 Task: In the  document invoice.epub Use the tool word Count 'and display word count while typing'. Find the word using Dictionary 'shared'. Below name insert the link: www.facebook.com
Action: Mouse moved to (209, 78)
Screenshot: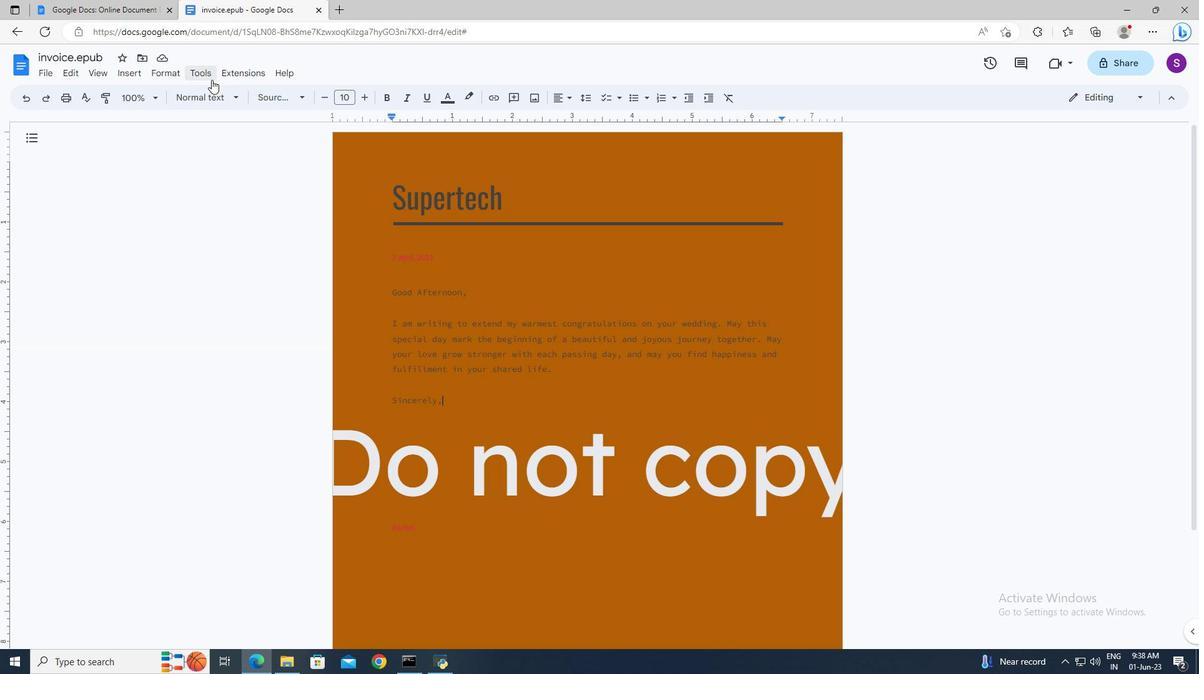 
Action: Mouse pressed left at (209, 78)
Screenshot: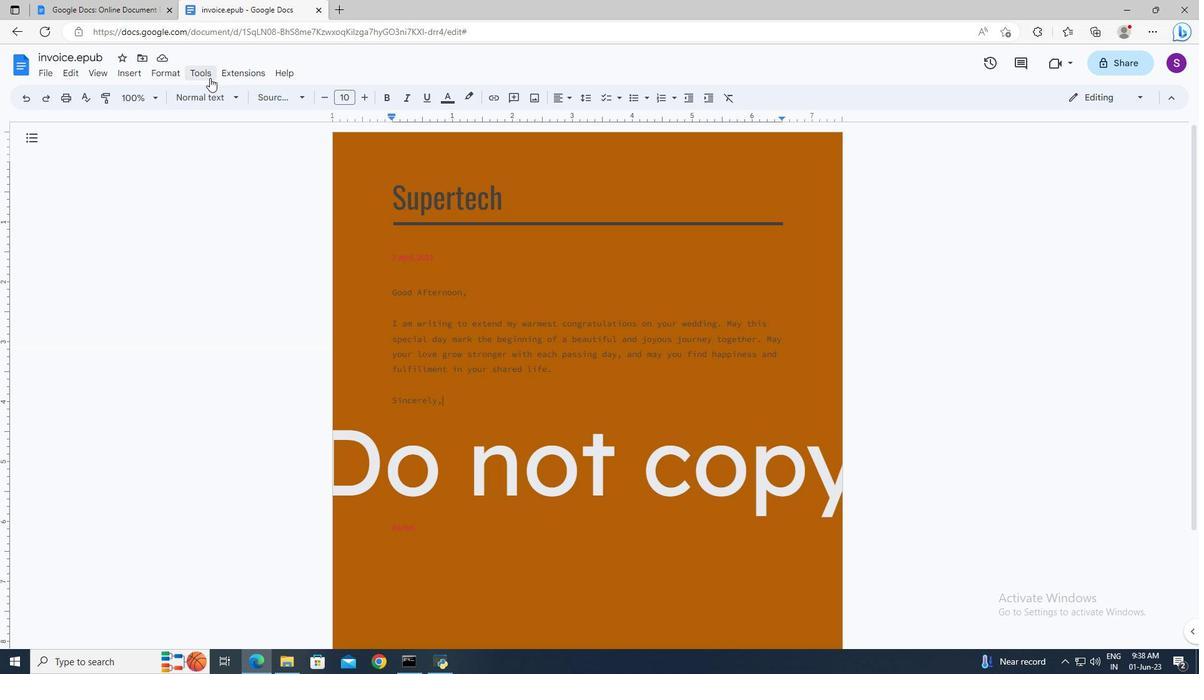 
Action: Mouse moved to (244, 110)
Screenshot: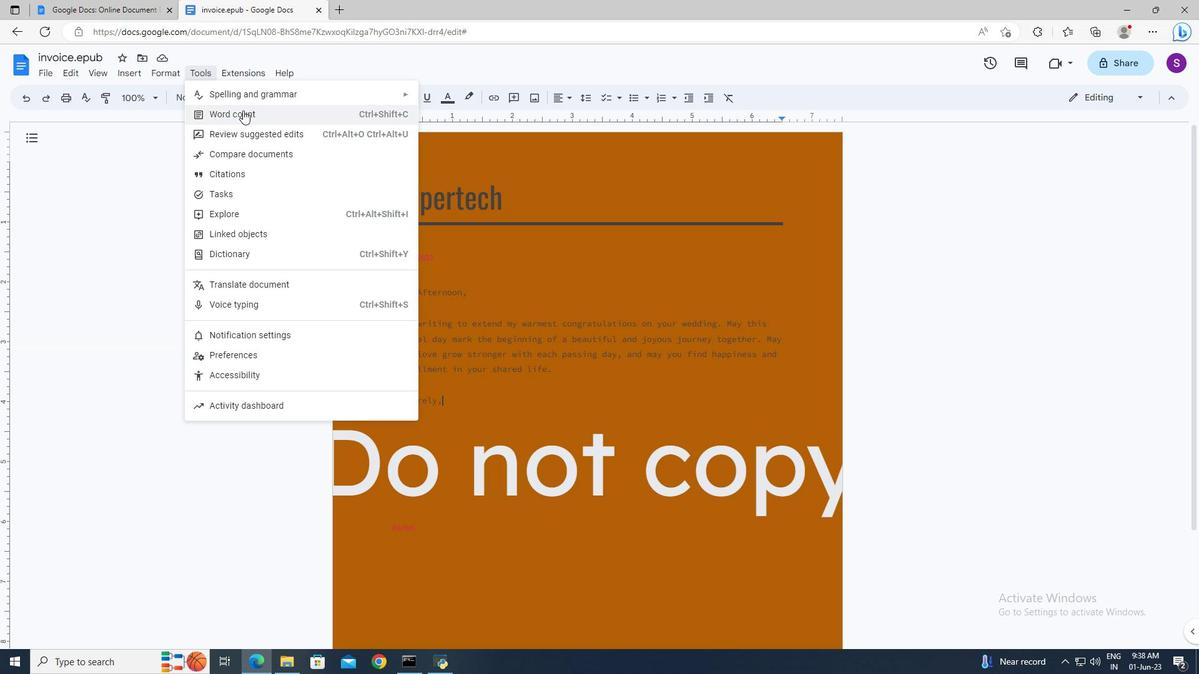 
Action: Mouse pressed left at (244, 110)
Screenshot: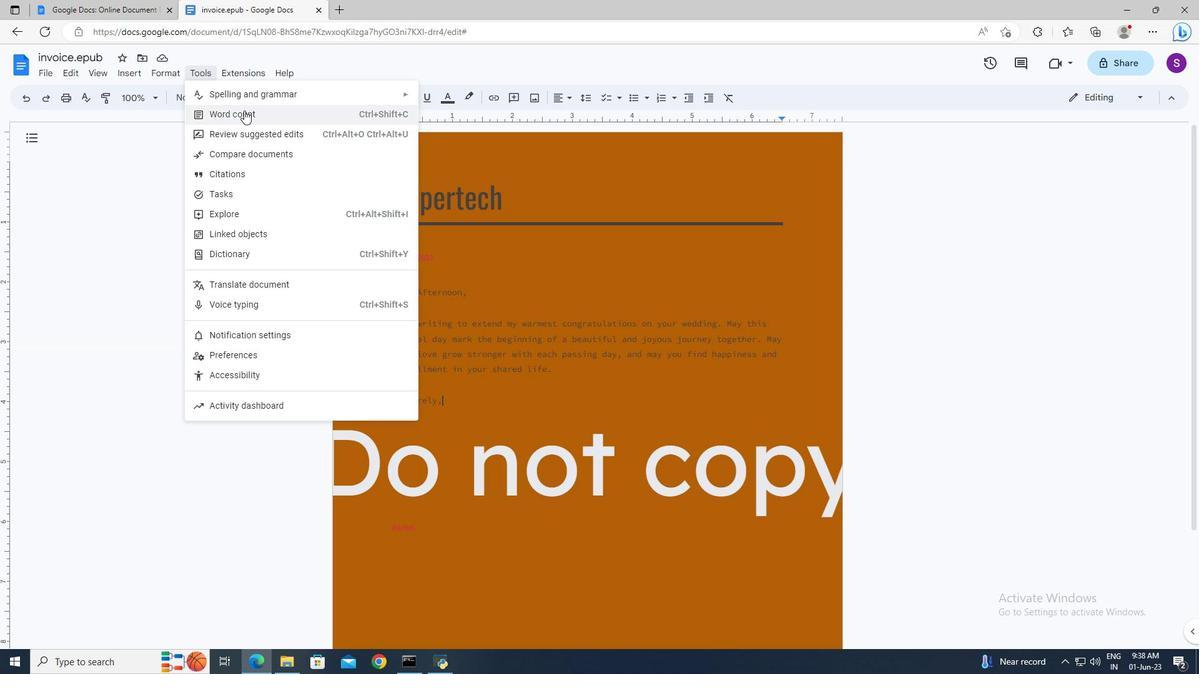 
Action: Mouse moved to (519, 404)
Screenshot: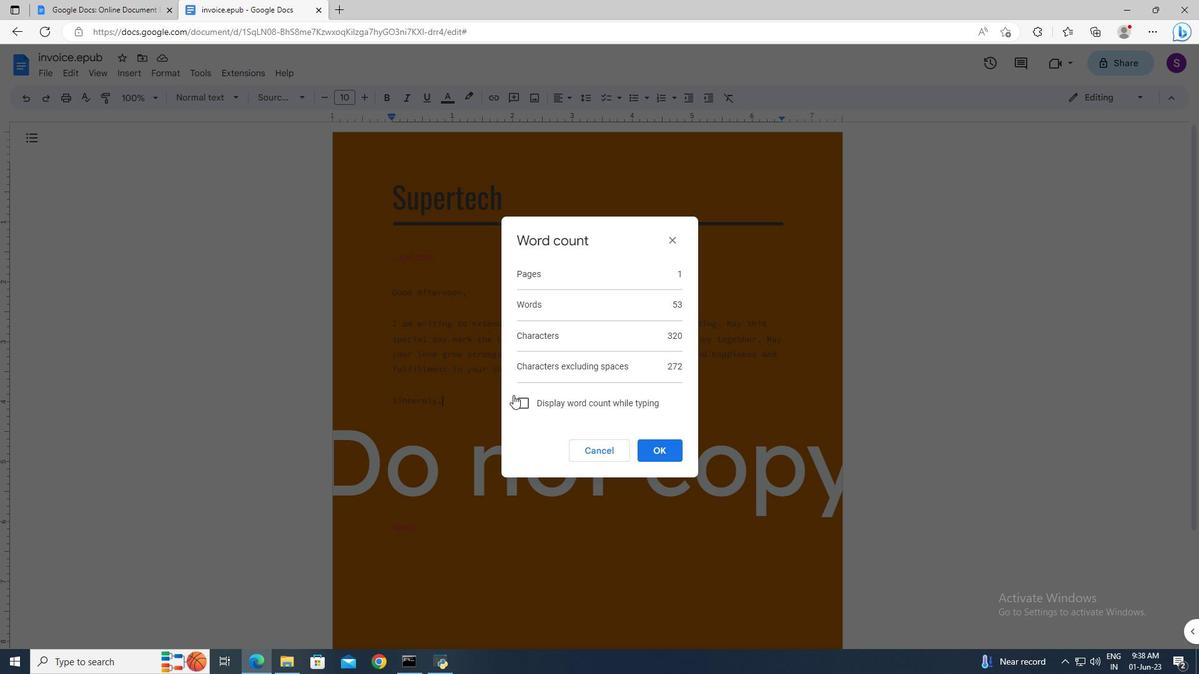 
Action: Mouse pressed left at (519, 404)
Screenshot: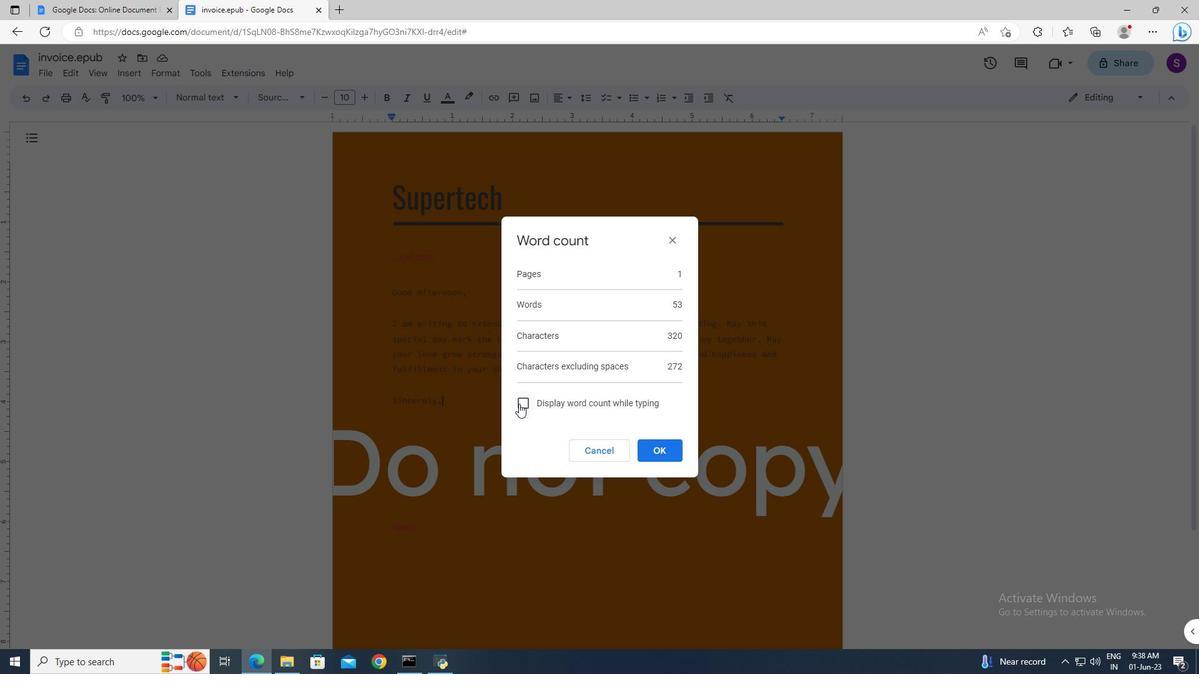
Action: Mouse moved to (656, 448)
Screenshot: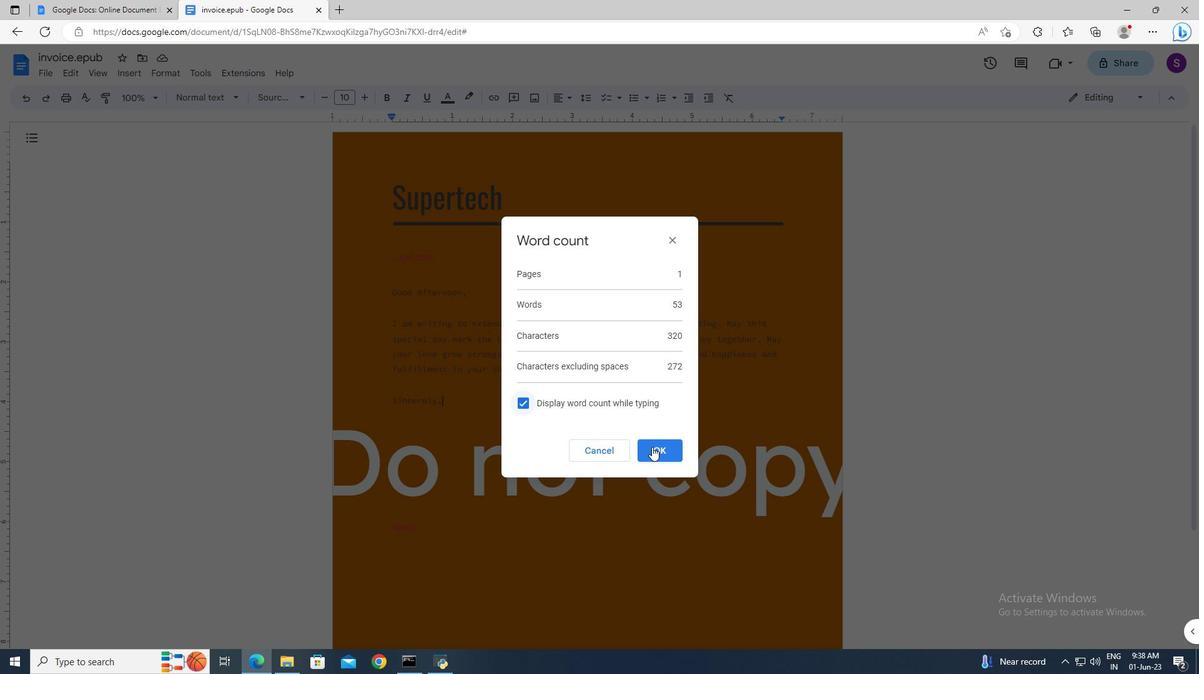 
Action: Mouse pressed left at (656, 448)
Screenshot: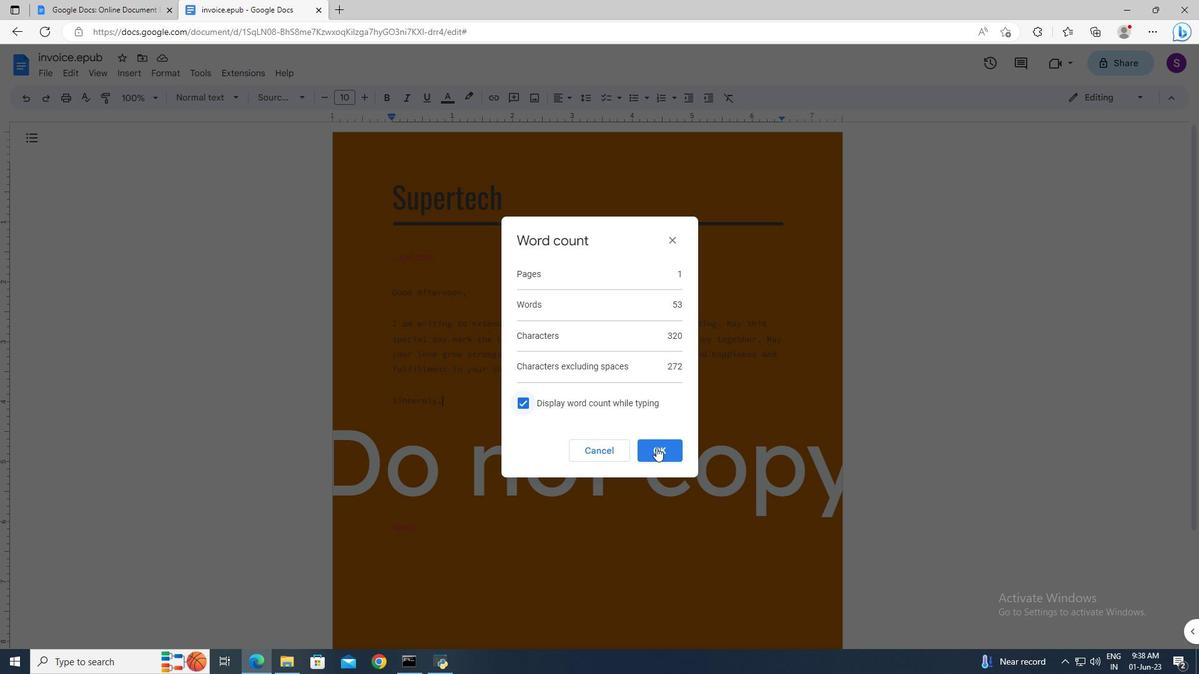 
Action: Mouse moved to (206, 73)
Screenshot: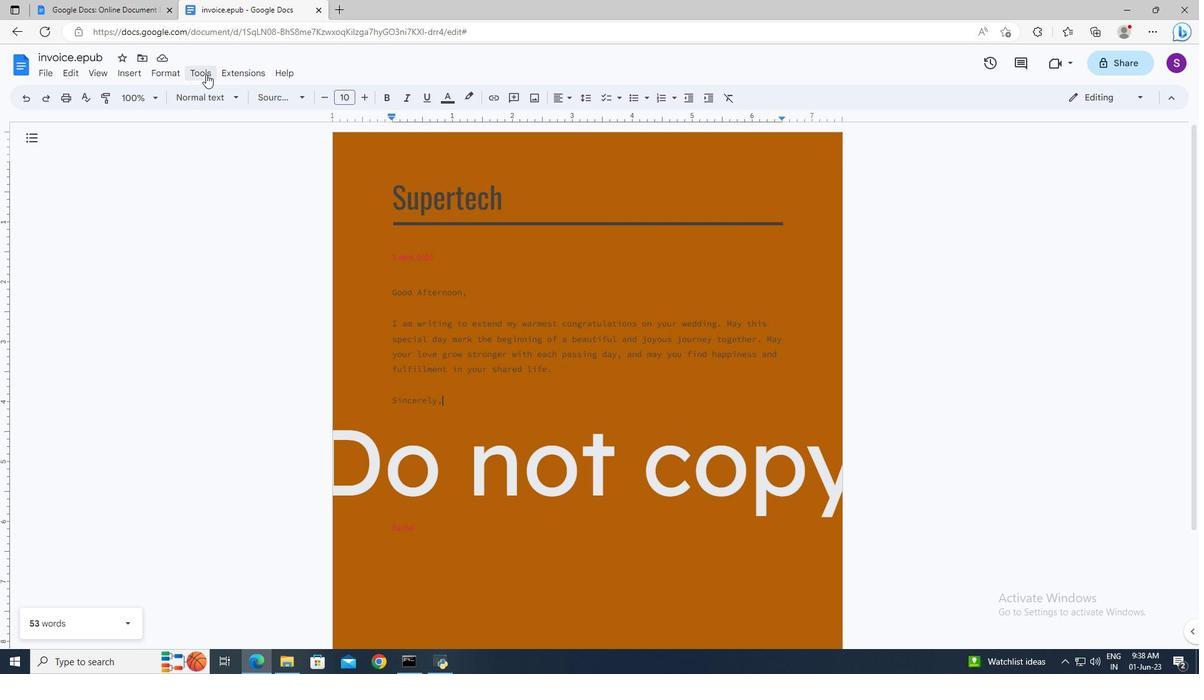 
Action: Mouse pressed left at (206, 73)
Screenshot: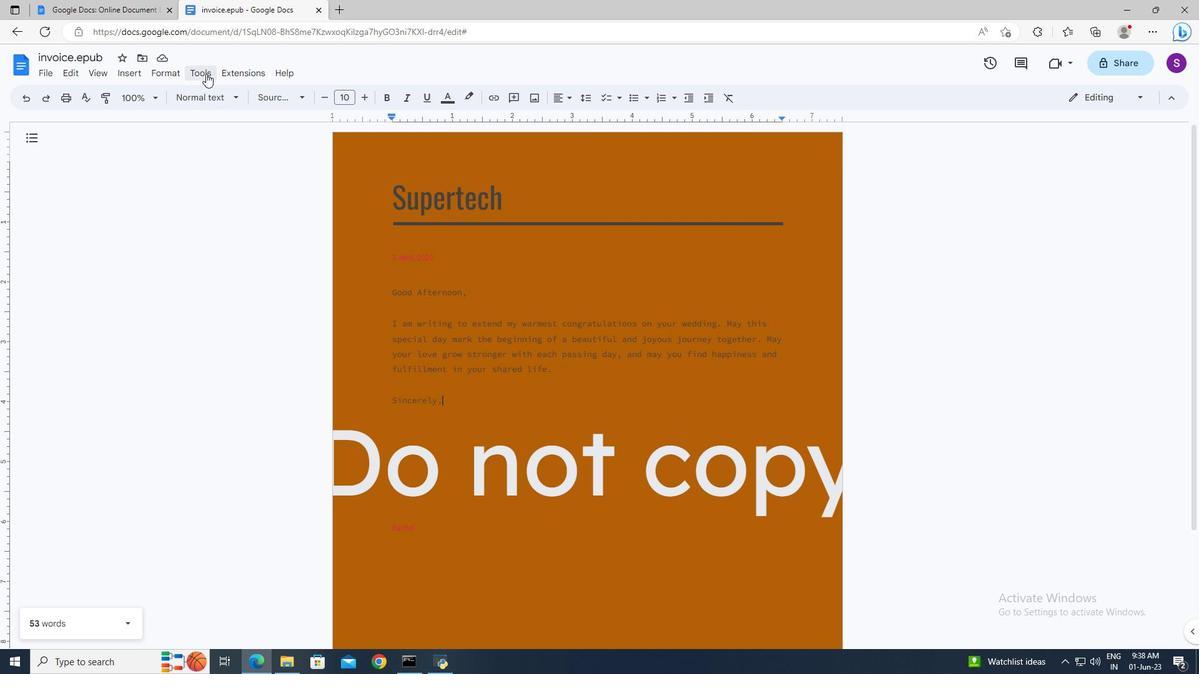 
Action: Mouse moved to (234, 259)
Screenshot: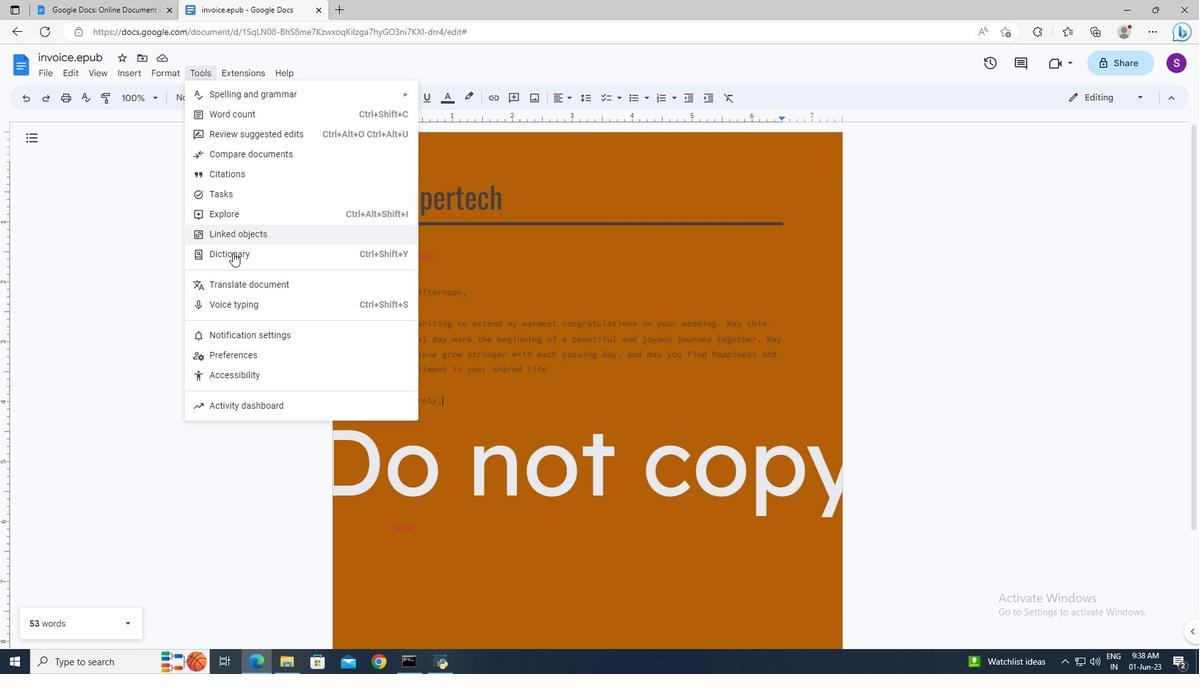 
Action: Mouse pressed left at (234, 259)
Screenshot: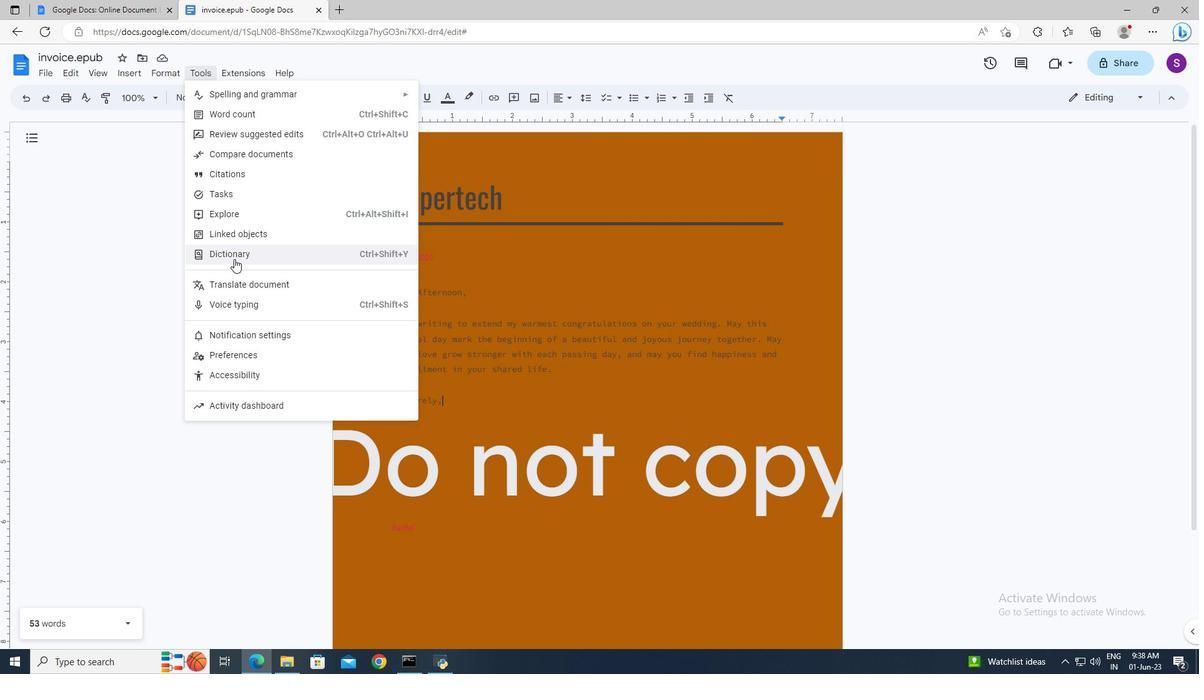 
Action: Mouse moved to (1080, 140)
Screenshot: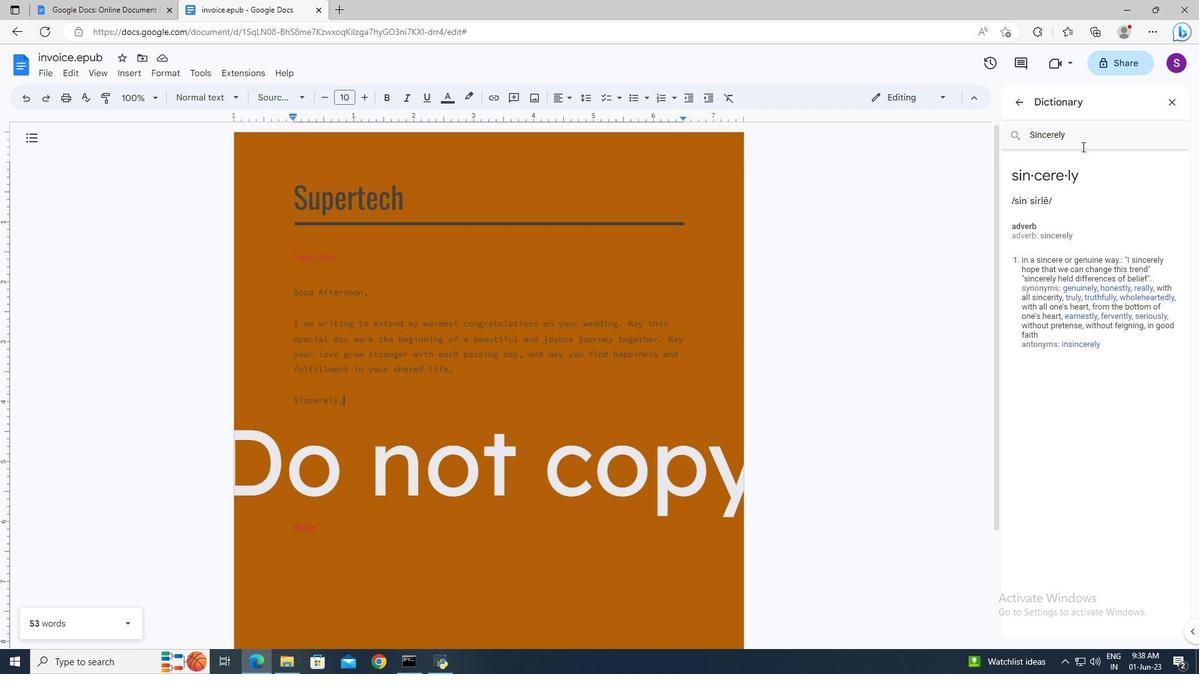 
Action: Mouse pressed left at (1080, 140)
Screenshot: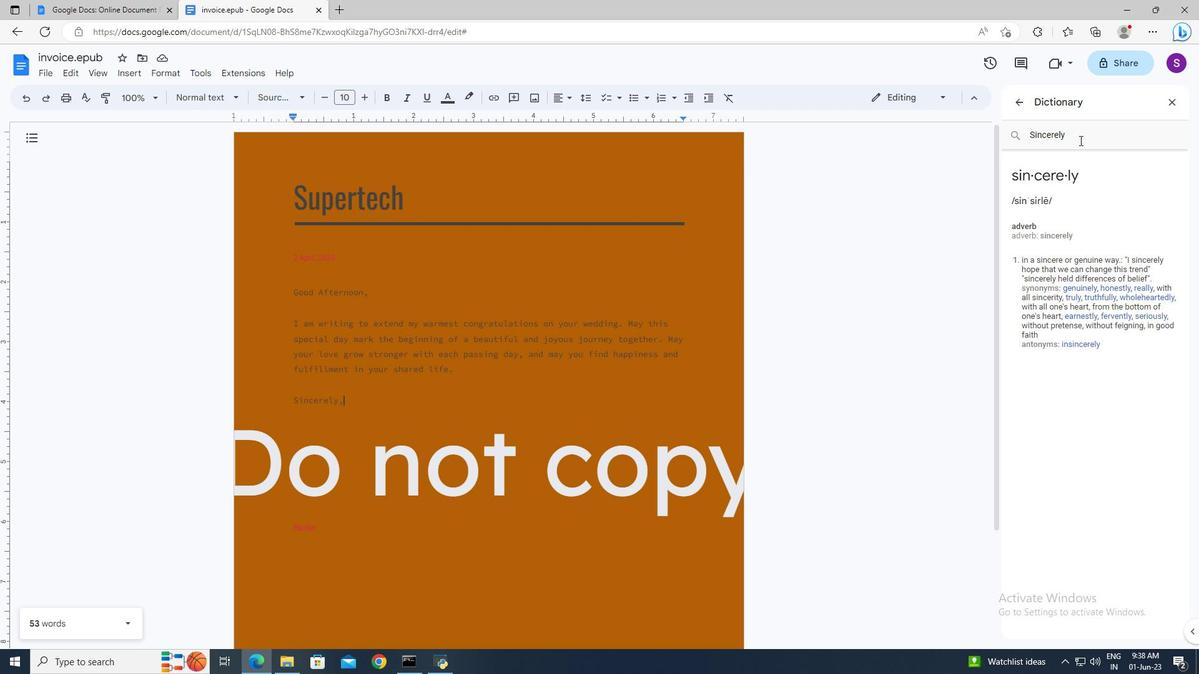
Action: Key pressed ctrl+A<Key.delete>shared<Key.enter>
Screenshot: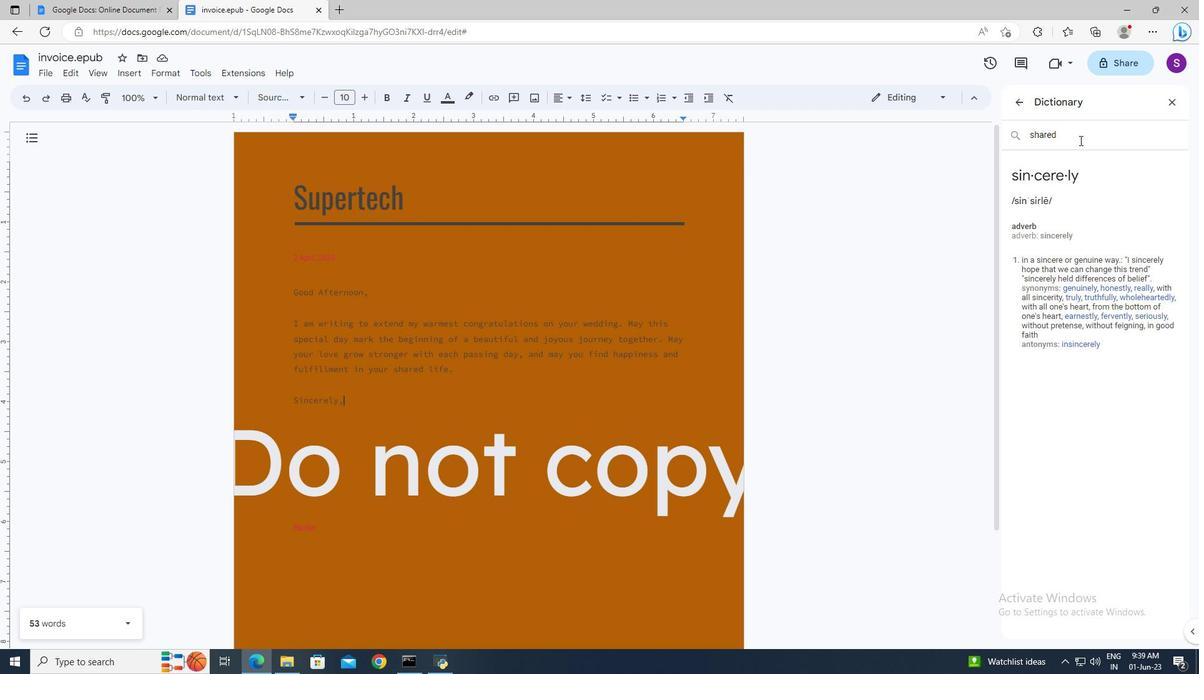 
Action: Mouse moved to (365, 533)
Screenshot: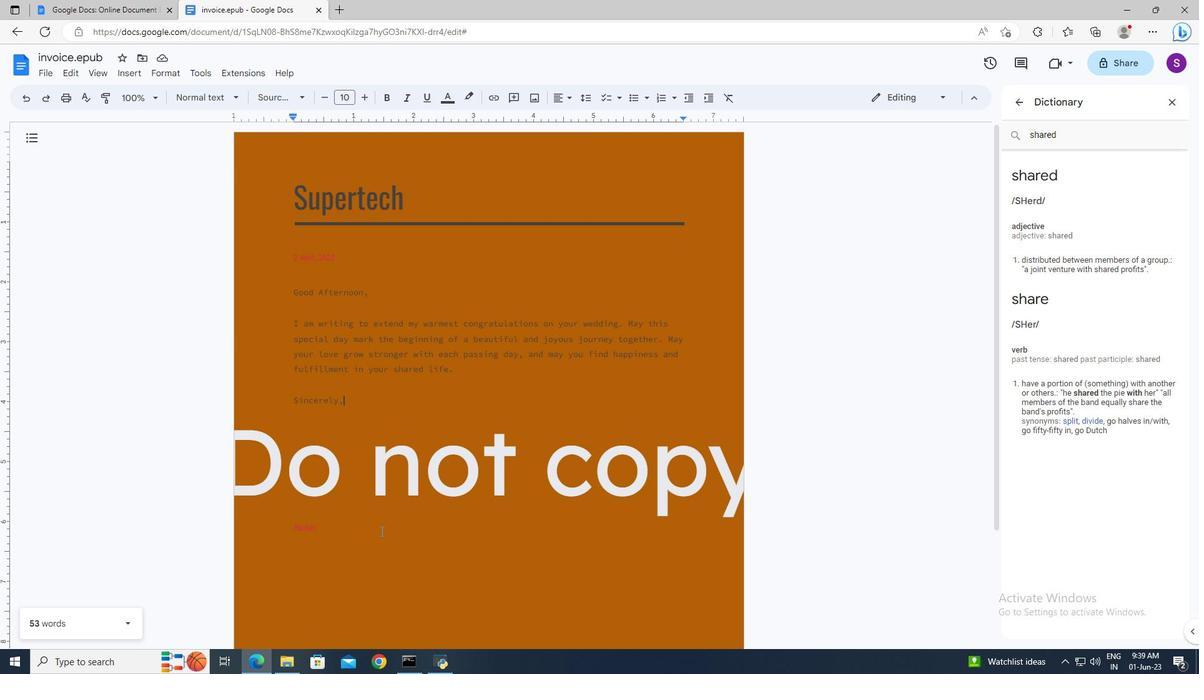 
Action: Mouse pressed left at (365, 533)
Screenshot: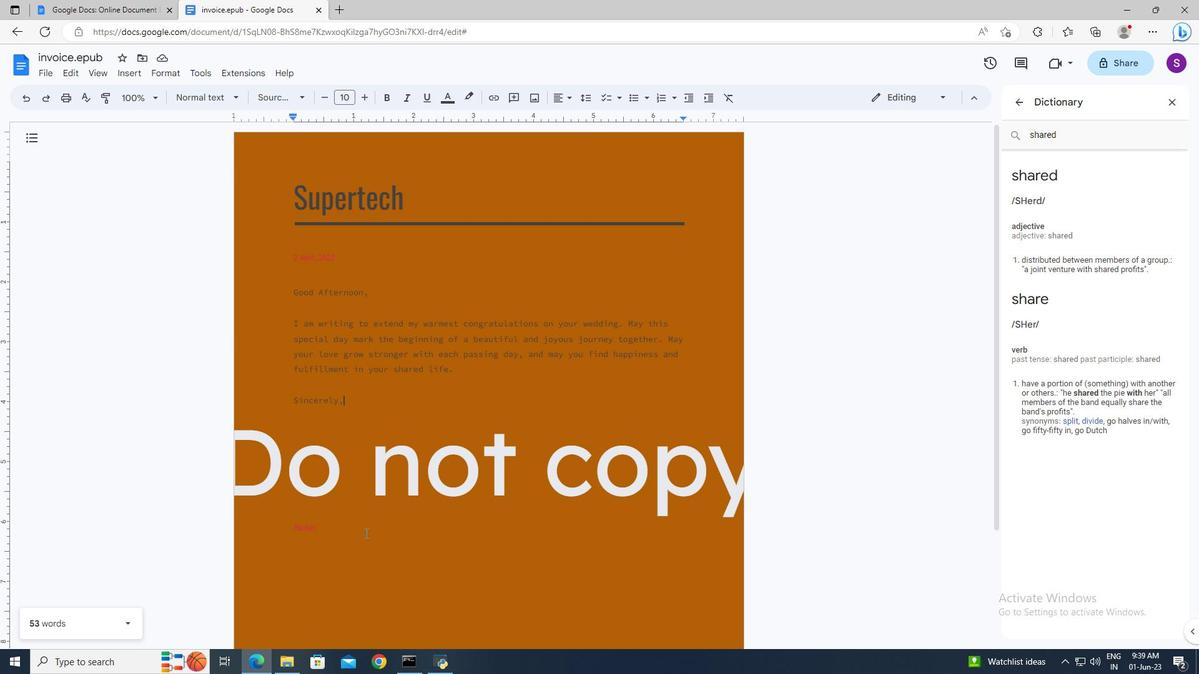 
Action: Key pressed <Key.enter>
Screenshot: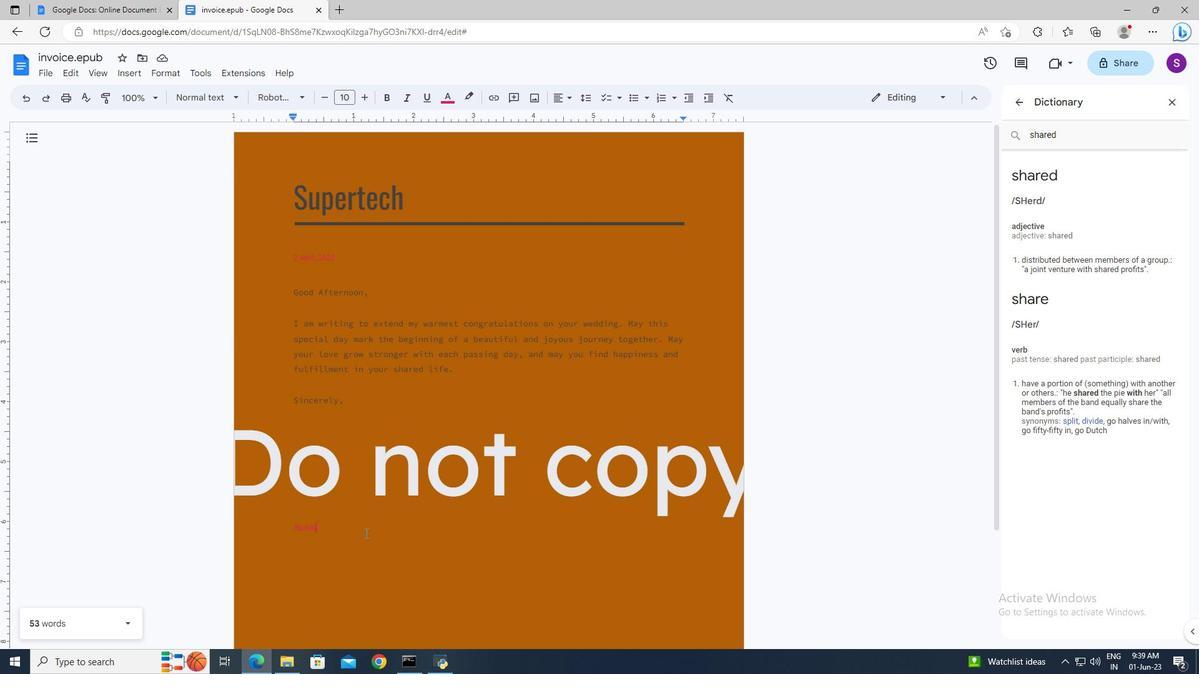 
Action: Mouse moved to (141, 77)
Screenshot: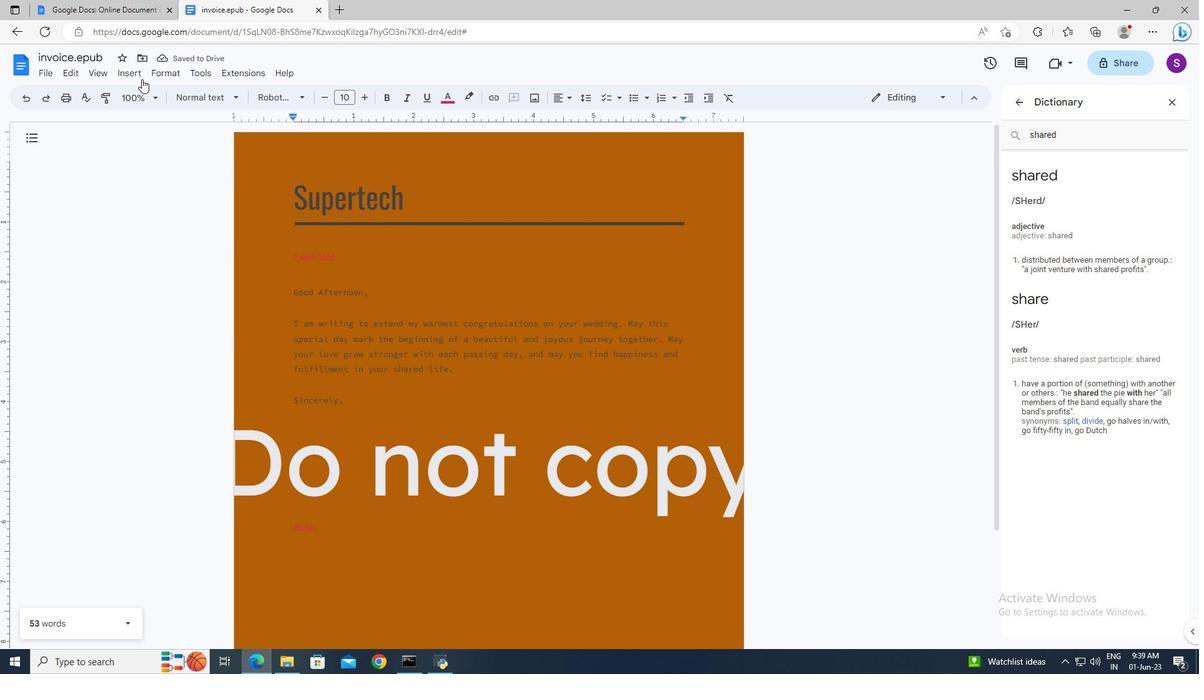 
Action: Mouse pressed left at (141, 77)
Screenshot: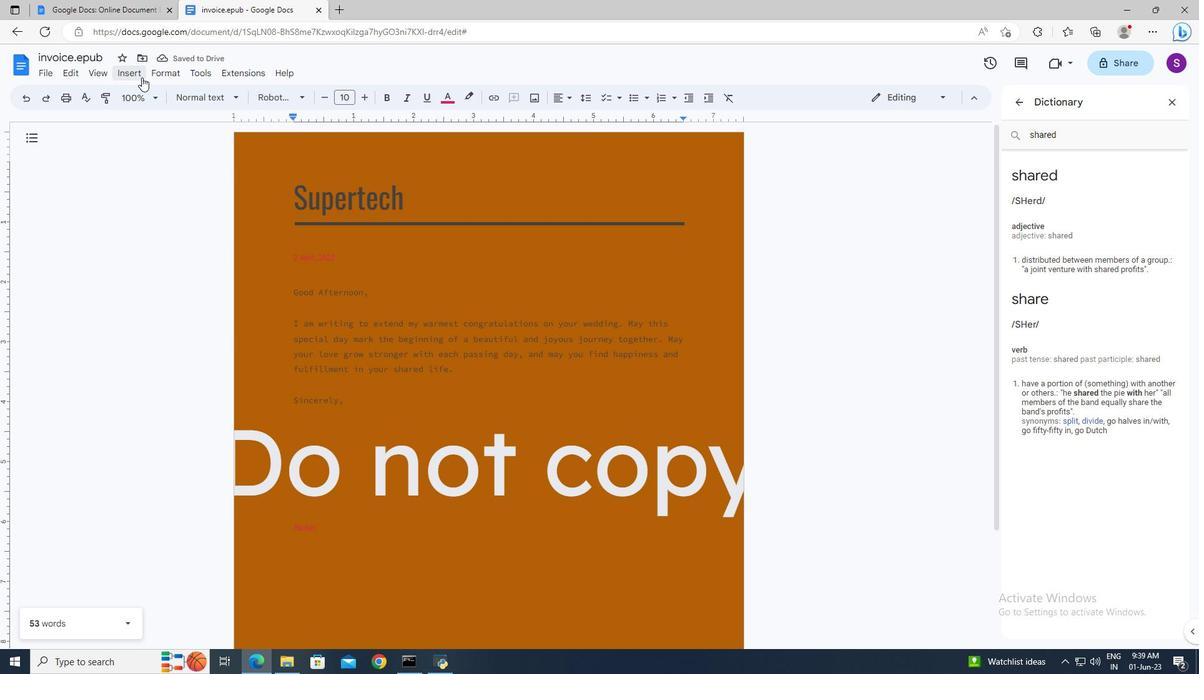 
Action: Mouse moved to (143, 455)
Screenshot: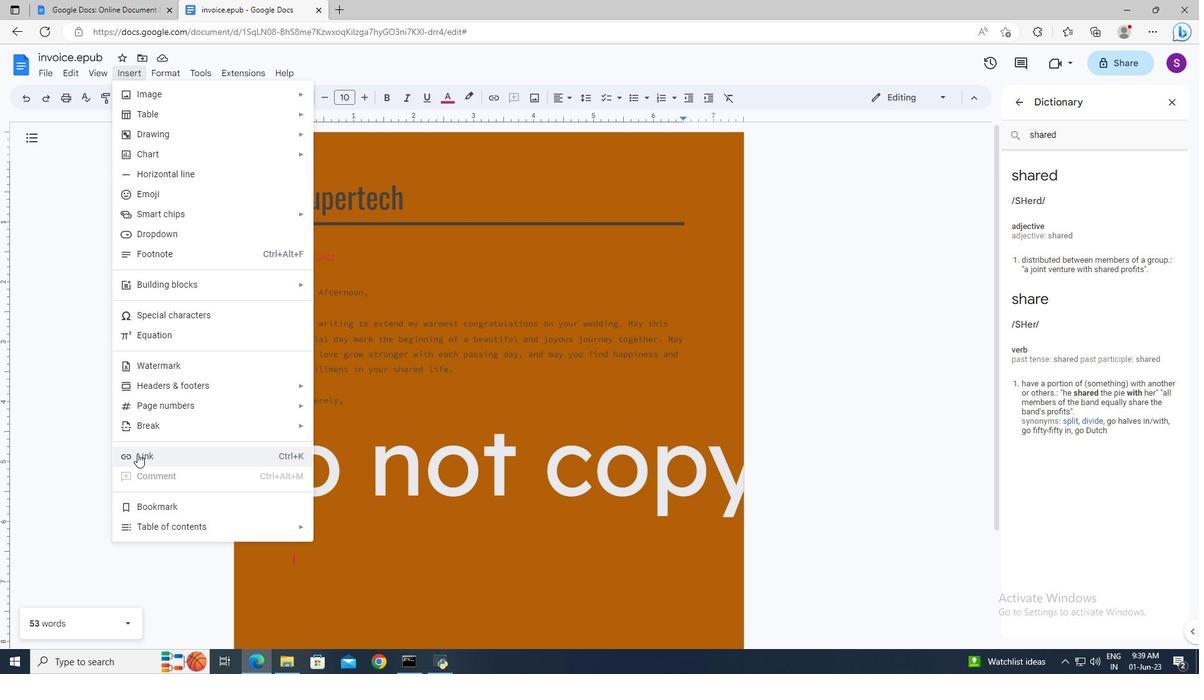 
Action: Mouse pressed left at (143, 455)
Screenshot: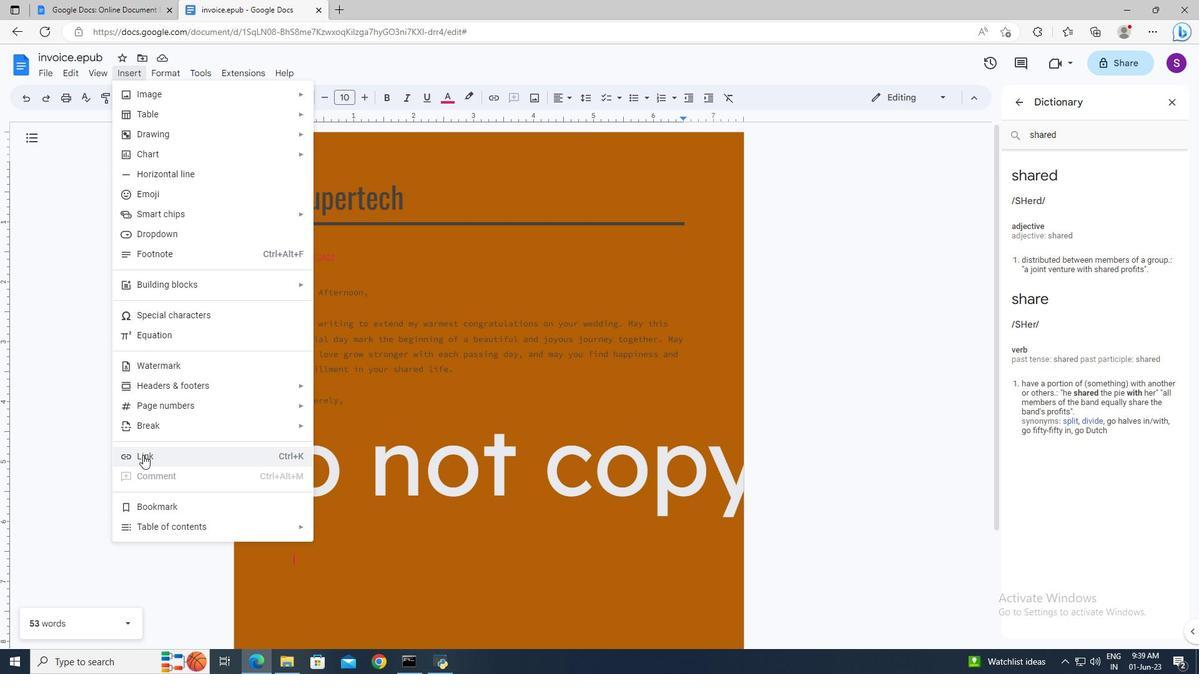 
Action: Mouse moved to (328, 364)
Screenshot: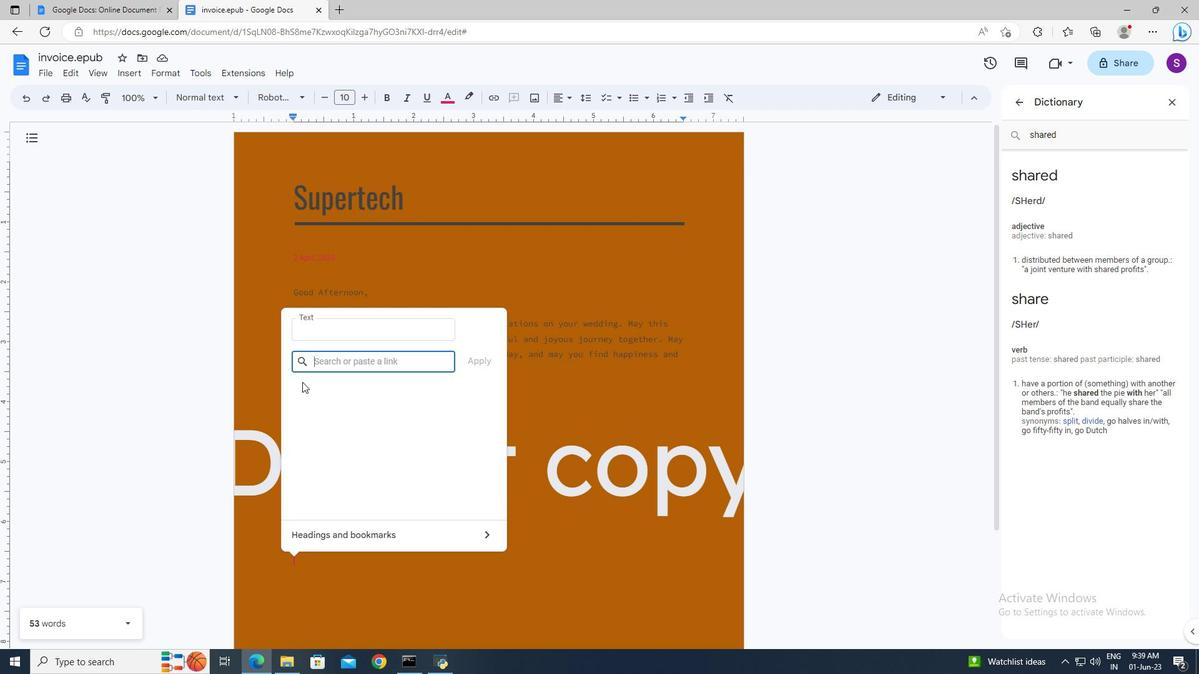 
Action: Mouse pressed left at (328, 364)
Screenshot: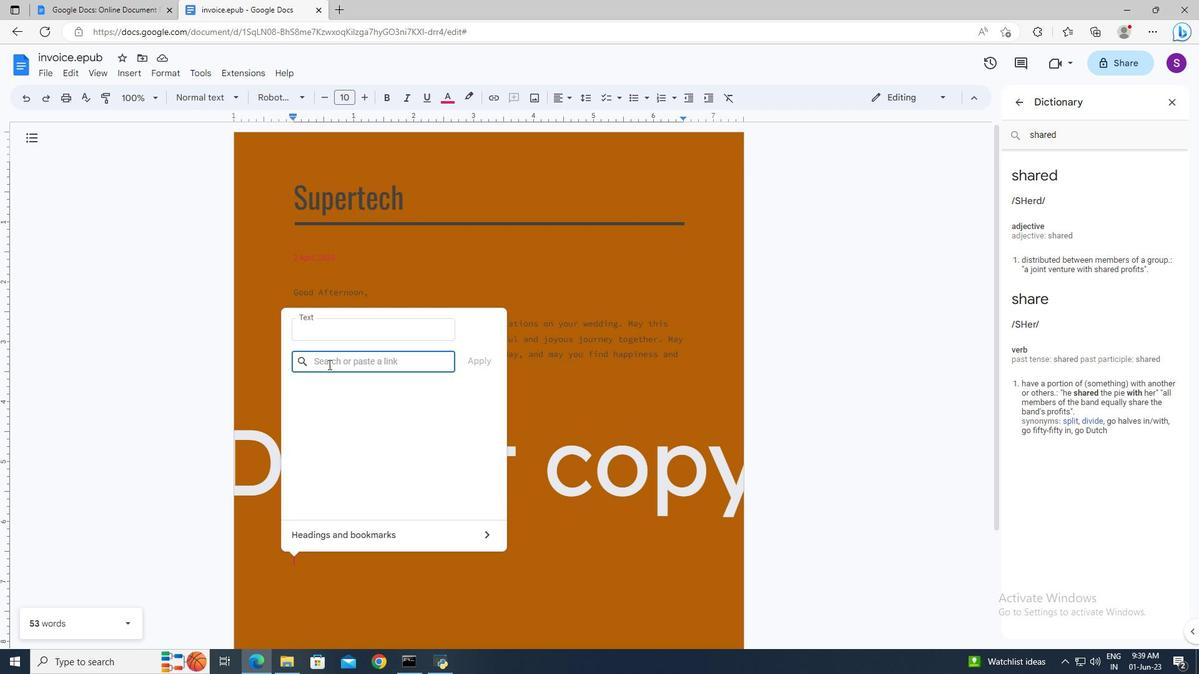 
Action: Key pressed w
Screenshot: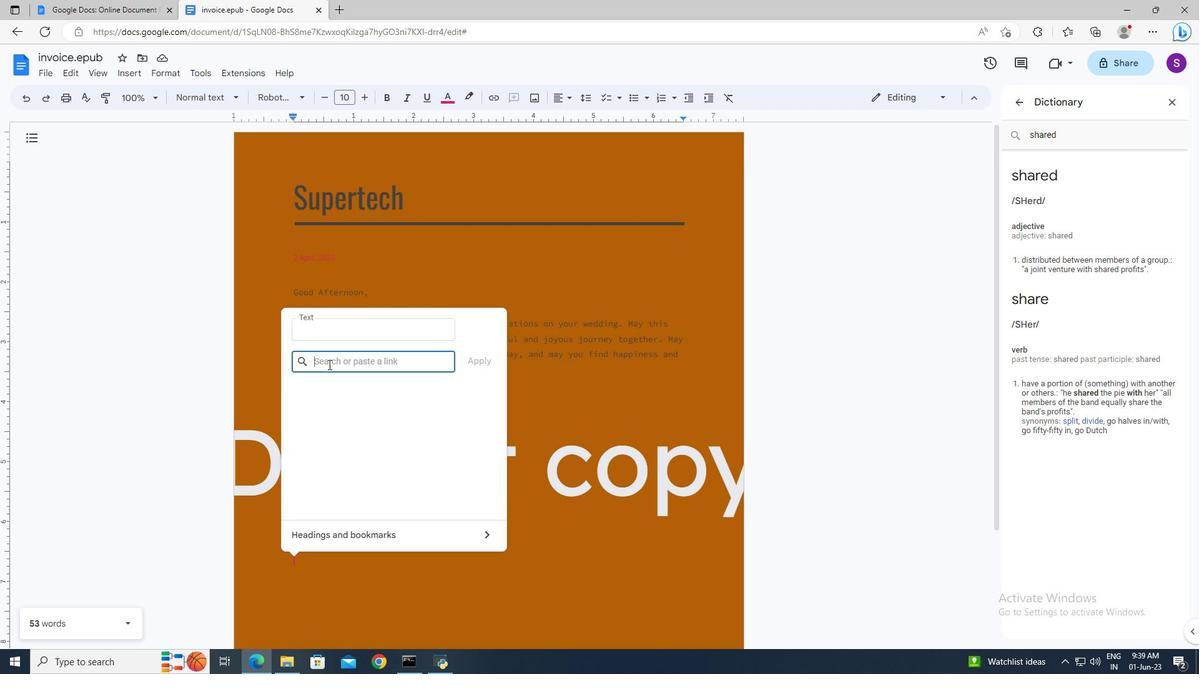 
Action: Mouse moved to (328, 364)
Screenshot: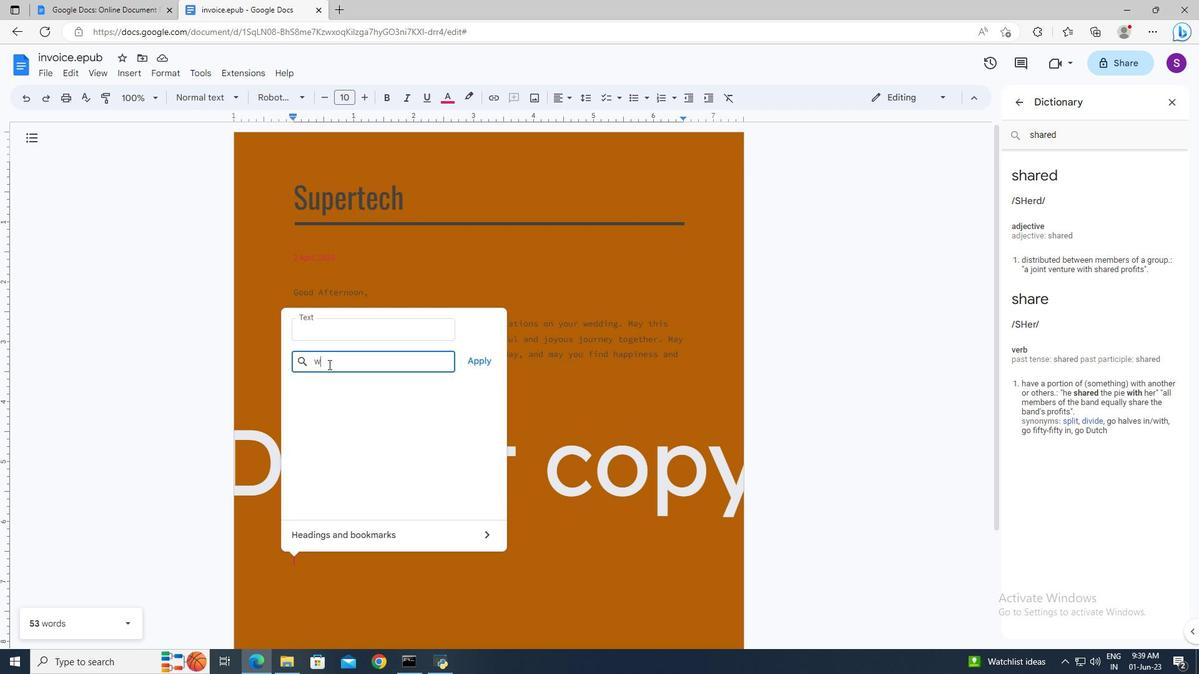 
Action: Key pressed w
Screenshot: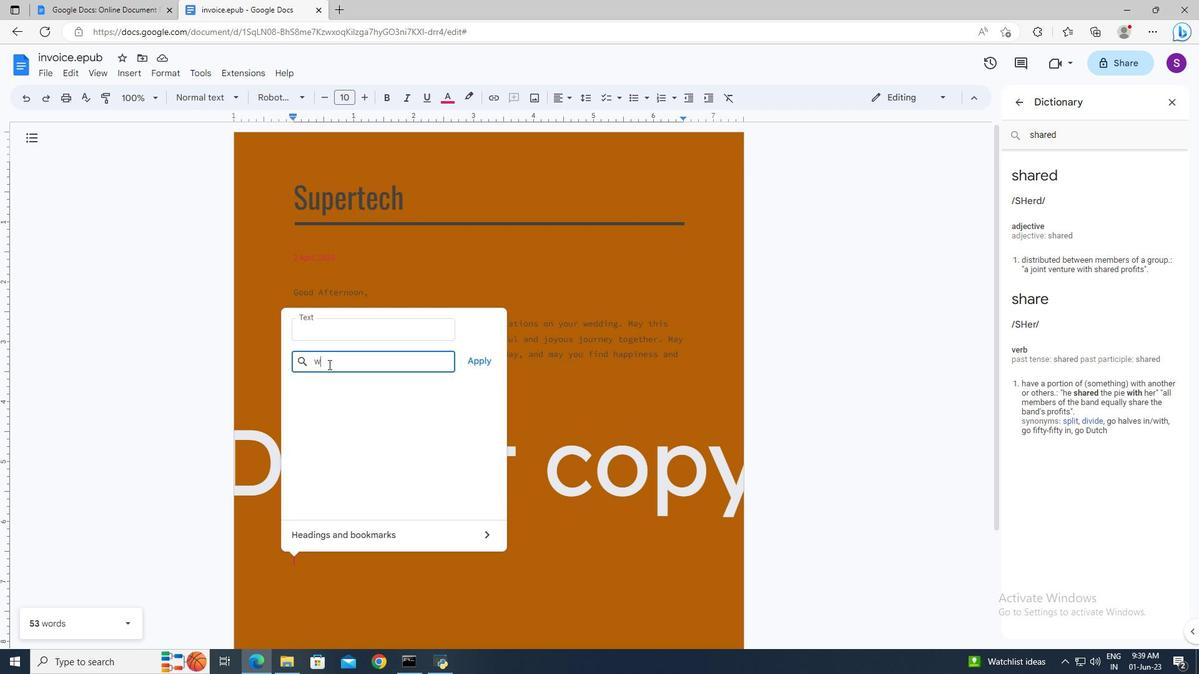 
Action: Mouse moved to (328, 364)
Screenshot: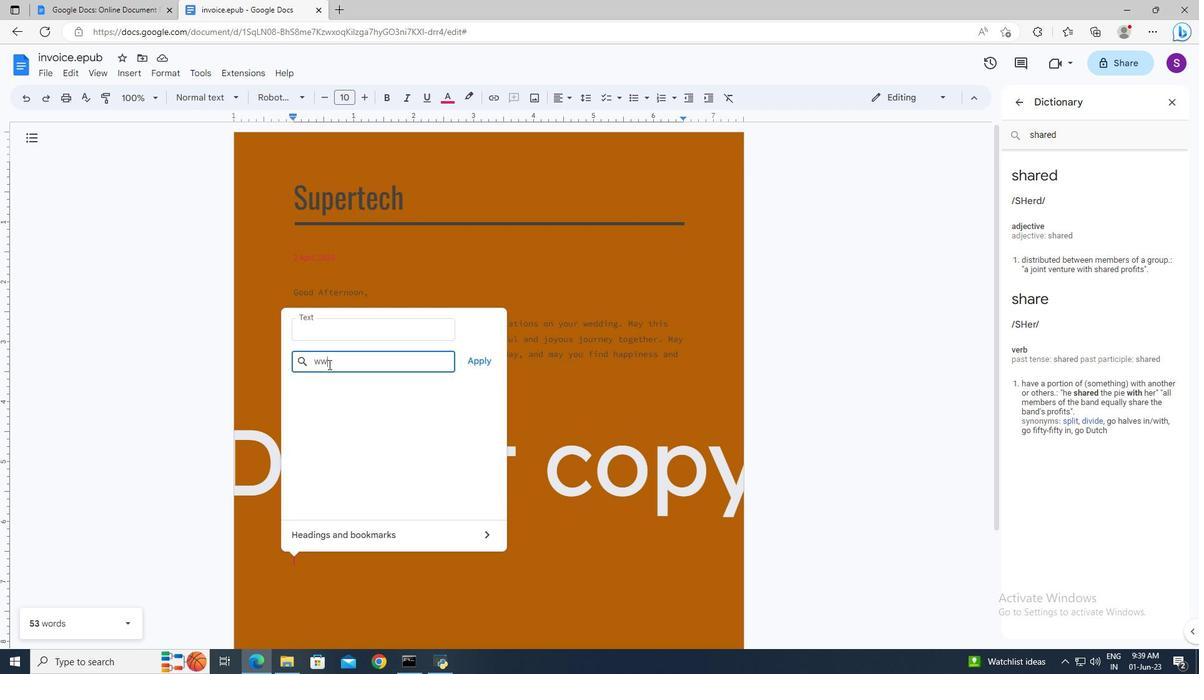 
Action: Key pressed w.fa
Screenshot: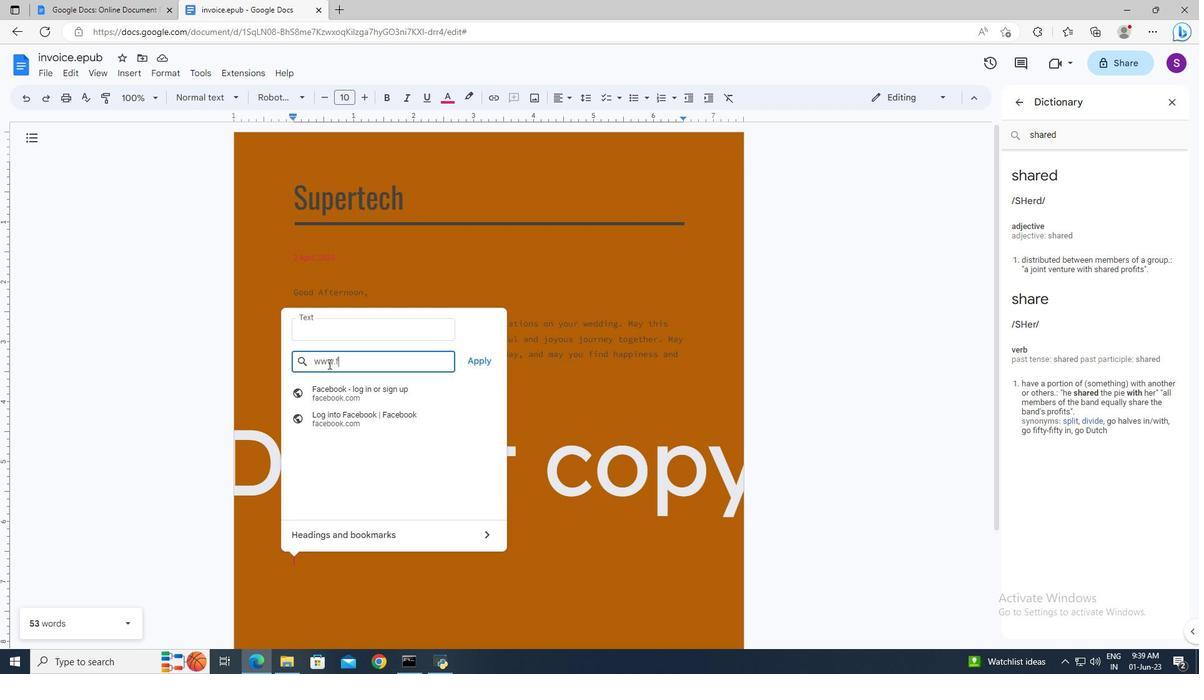 
Action: Mouse moved to (328, 364)
Screenshot: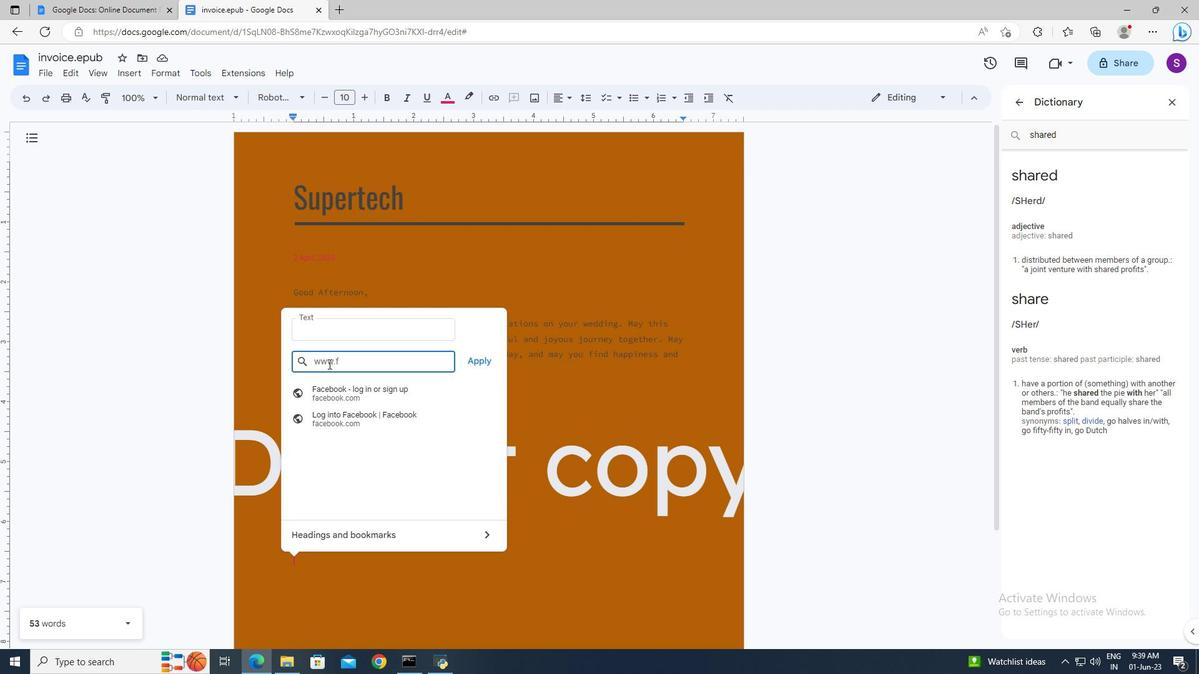 
Action: Key pressed cebook.com<Key.enter>
Screenshot: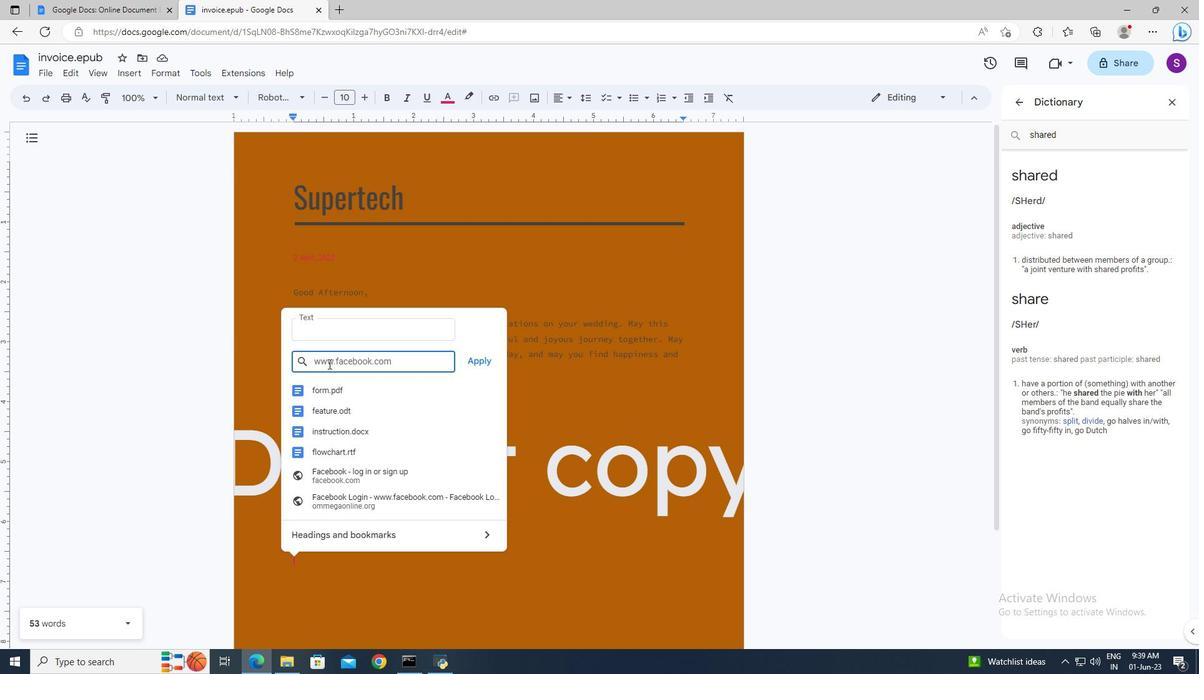
